 Task: Open Outlook and navigate to Mail settings in Options.
Action: Mouse moved to (44, 29)
Screenshot: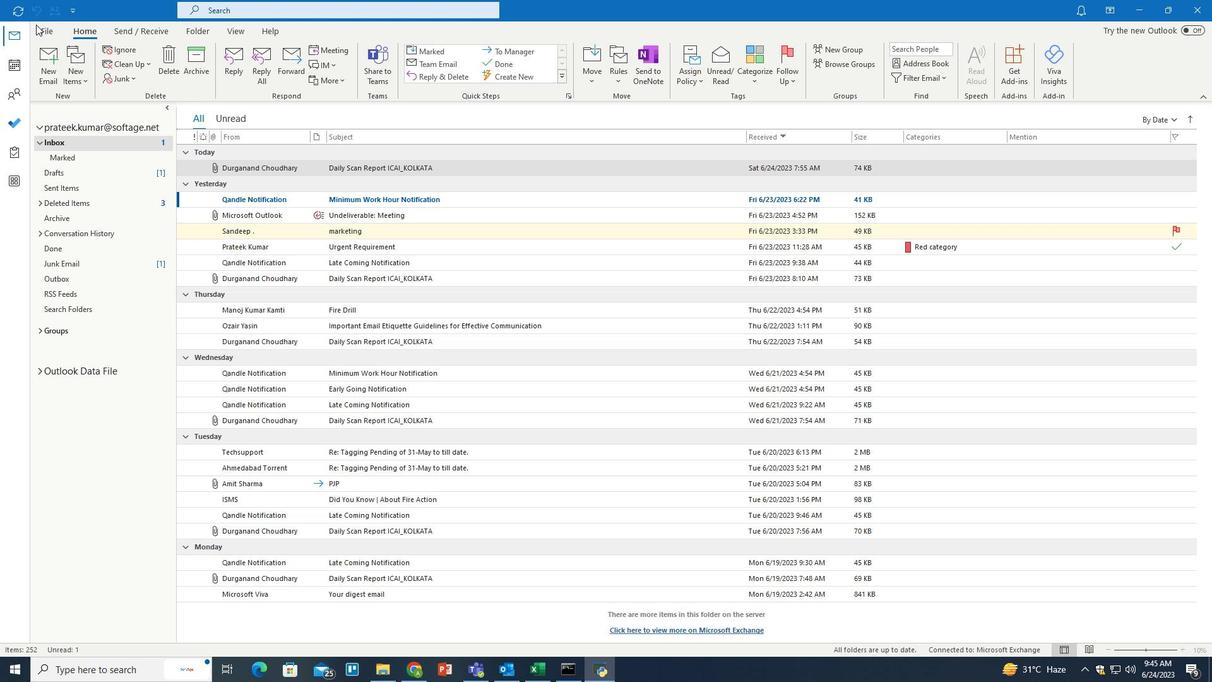 
Action: Mouse pressed left at (44, 29)
Screenshot: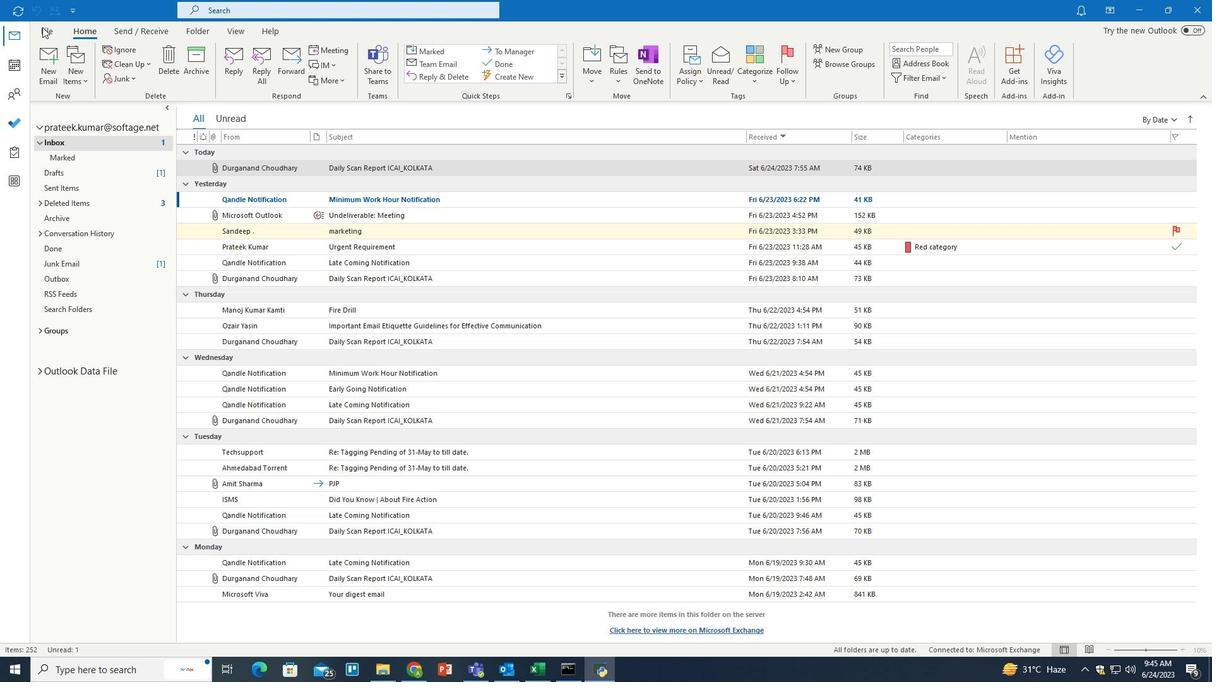 
Action: Mouse pressed left at (44, 29)
Screenshot: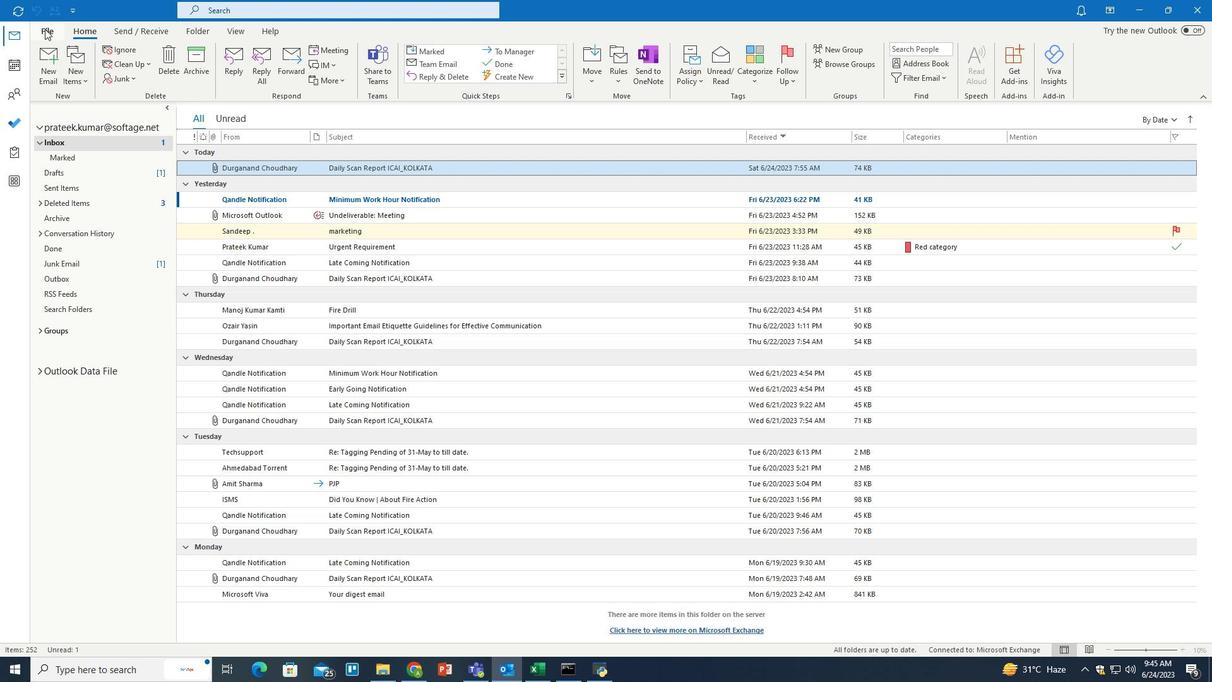 
Action: Mouse moved to (45, 607)
Screenshot: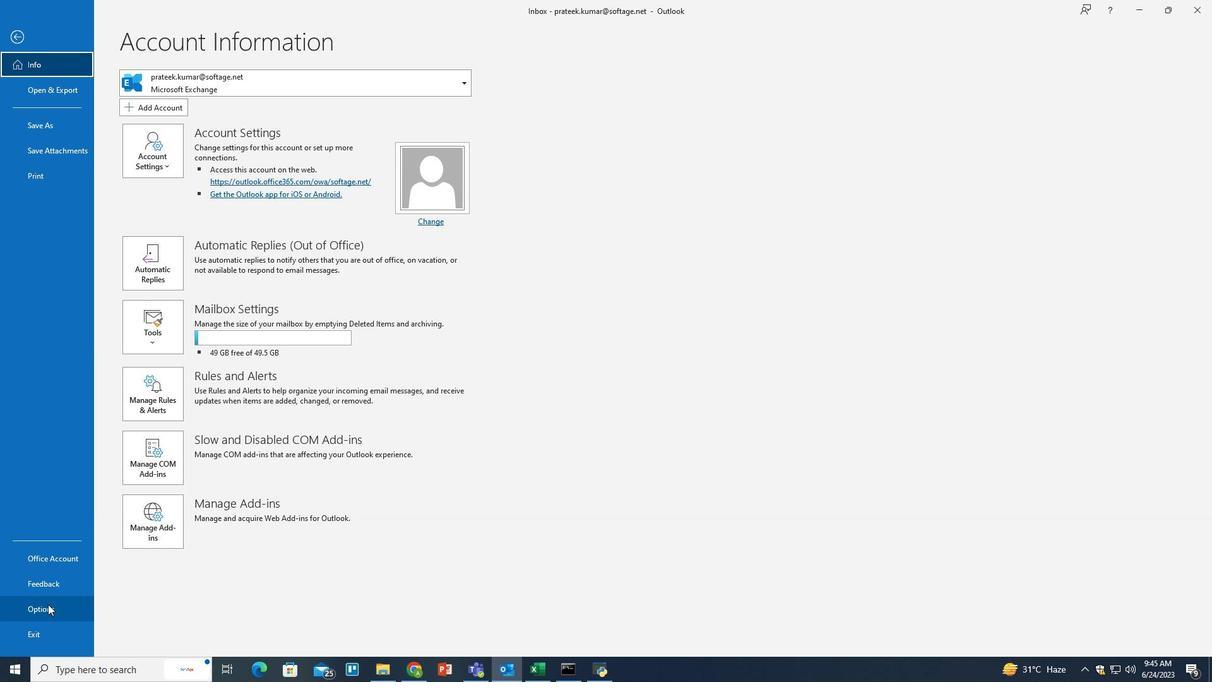 
Action: Mouse pressed left at (45, 607)
Screenshot: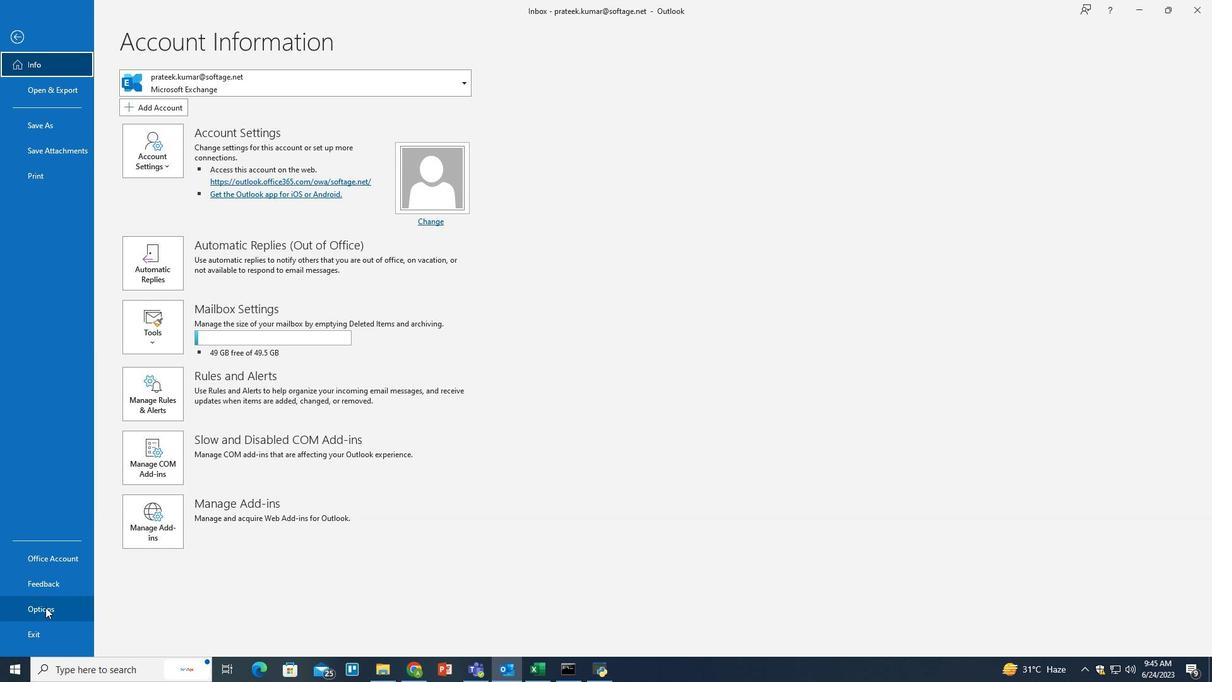 
Action: Mouse moved to (390, 157)
Screenshot: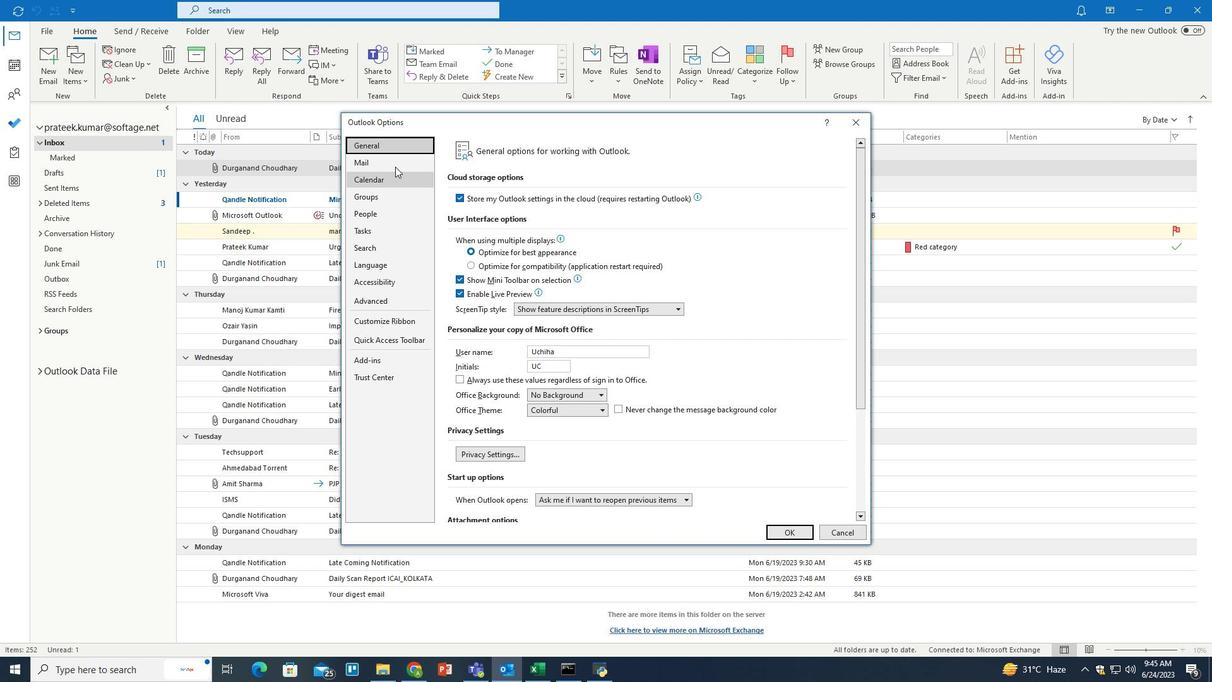 
Action: Mouse pressed left at (390, 157)
Screenshot: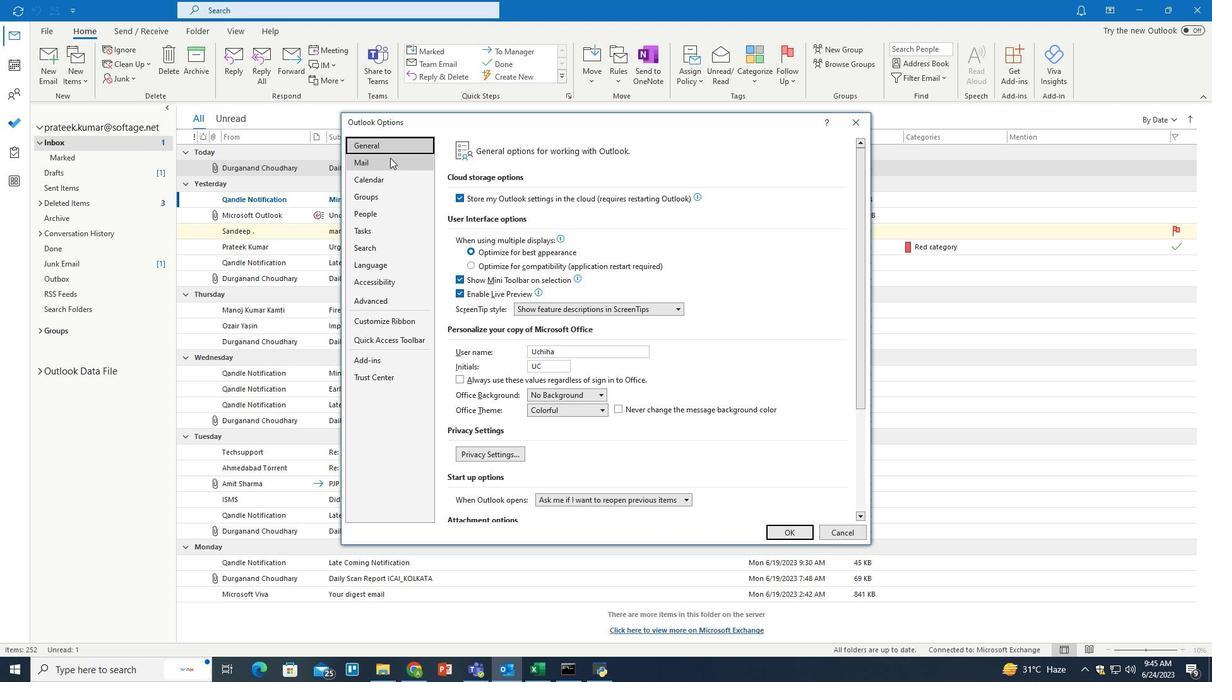 
Action: Mouse moved to (486, 245)
Screenshot: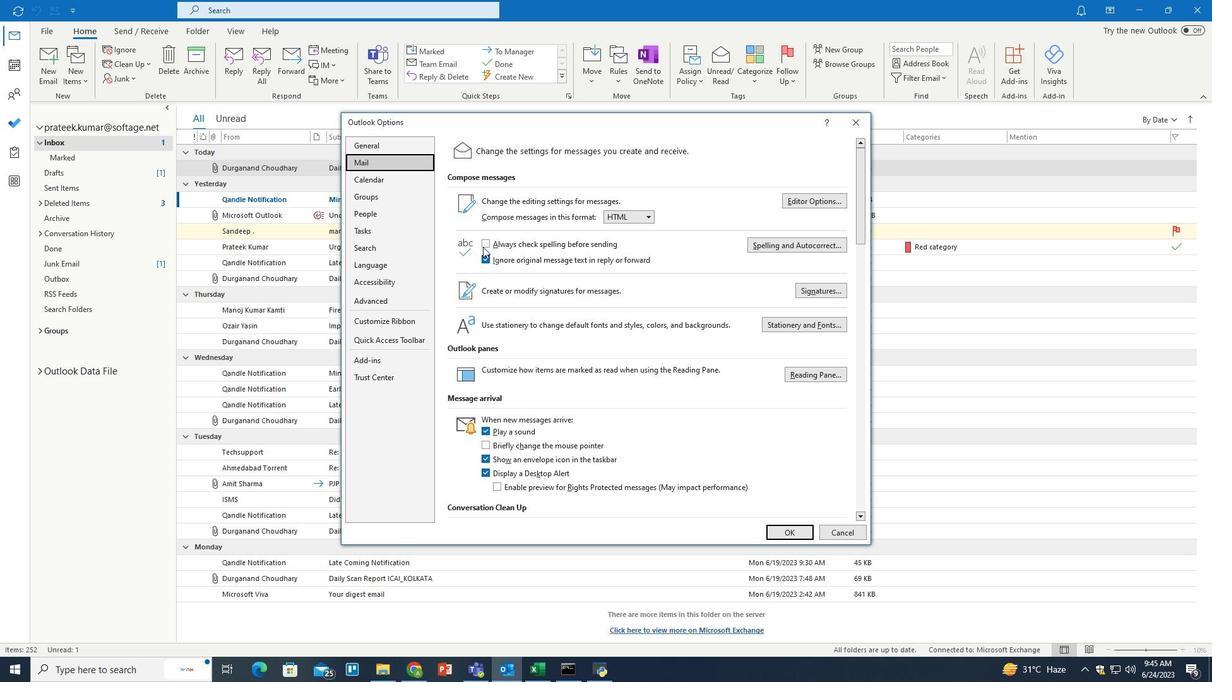 
Action: Mouse pressed left at (486, 245)
Screenshot: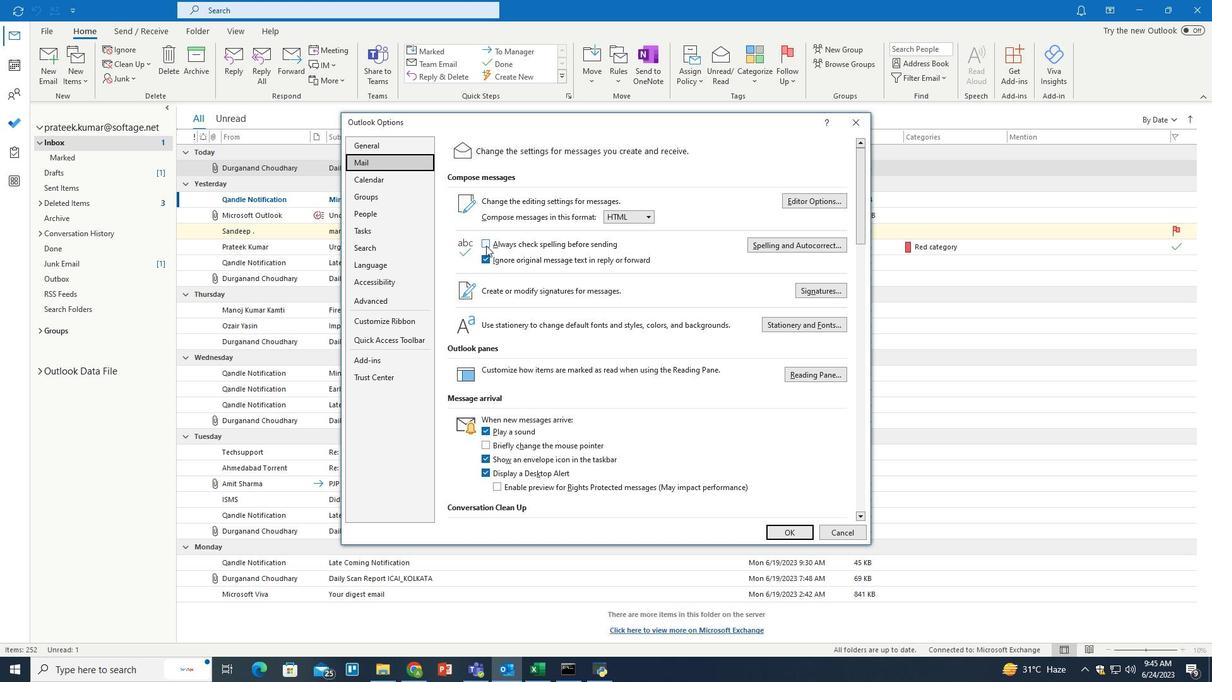 
Action: Mouse moved to (487, 245)
Screenshot: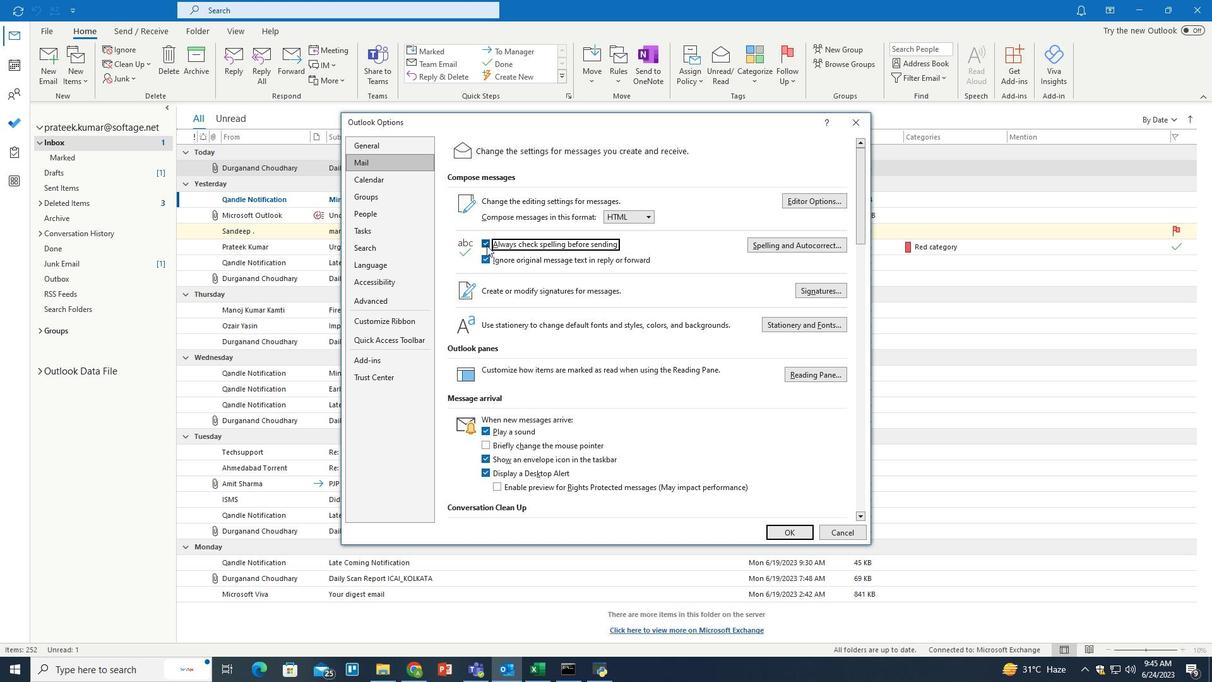 
